 Task: Set the stream name for IceCast output to "VLC media".
Action: Mouse moved to (110, 15)
Screenshot: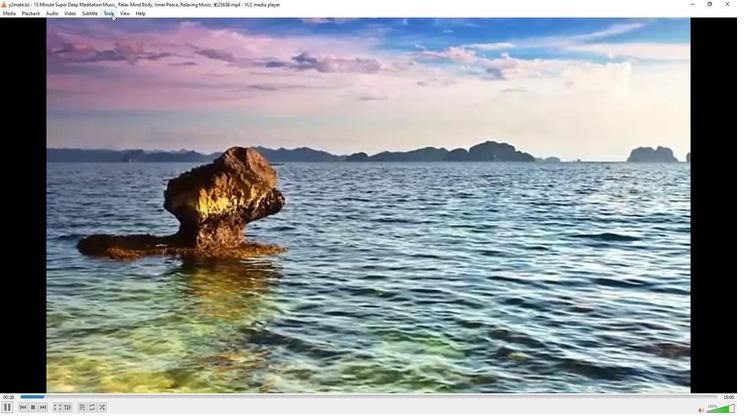 
Action: Mouse pressed left at (110, 15)
Screenshot: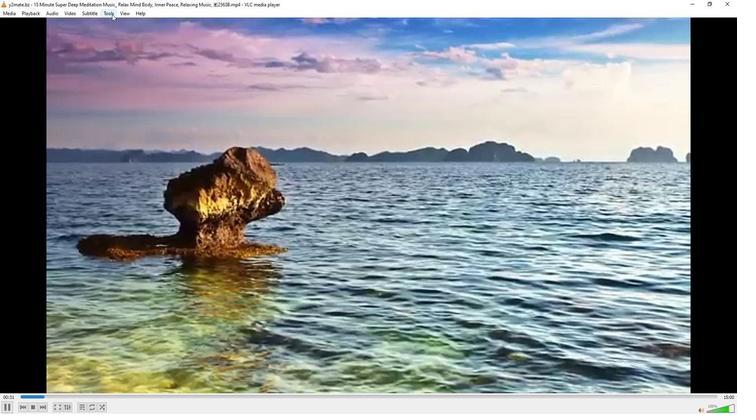 
Action: Mouse moved to (122, 106)
Screenshot: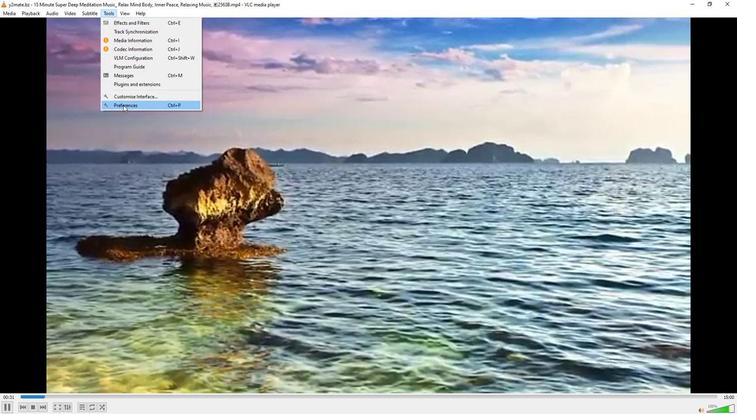 
Action: Mouse pressed left at (122, 106)
Screenshot: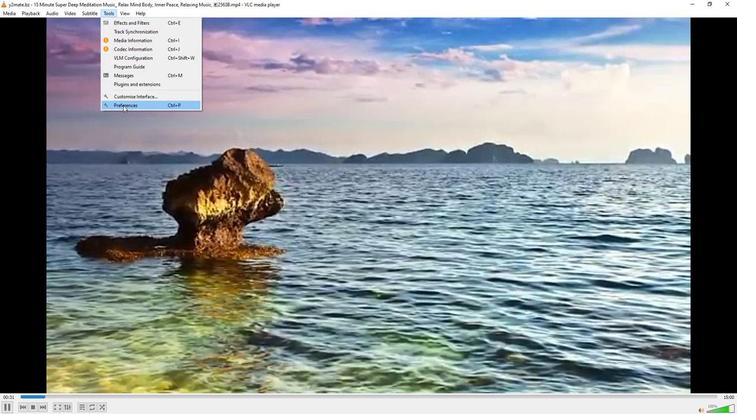 
Action: Mouse moved to (242, 338)
Screenshot: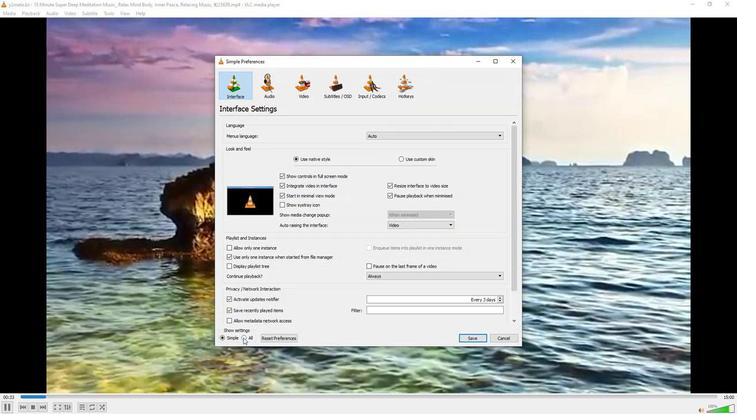 
Action: Mouse pressed left at (242, 338)
Screenshot: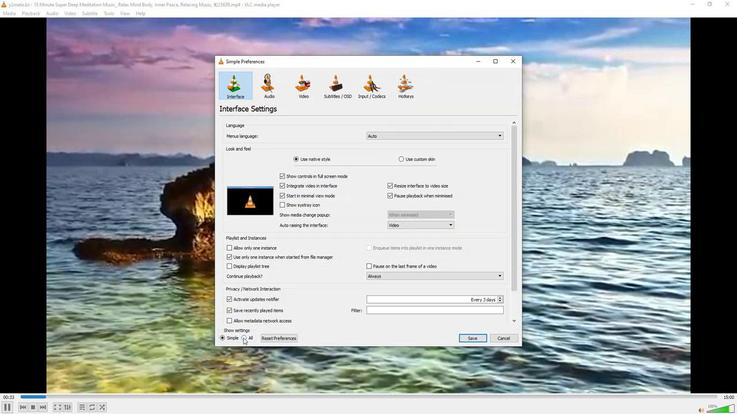 
Action: Mouse moved to (244, 256)
Screenshot: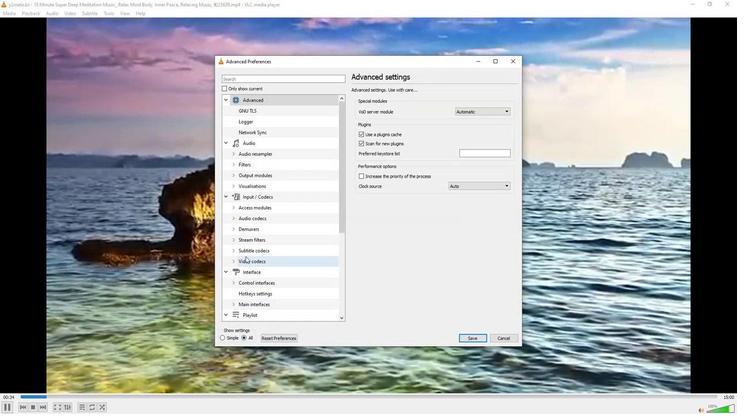 
Action: Mouse scrolled (244, 255) with delta (0, 0)
Screenshot: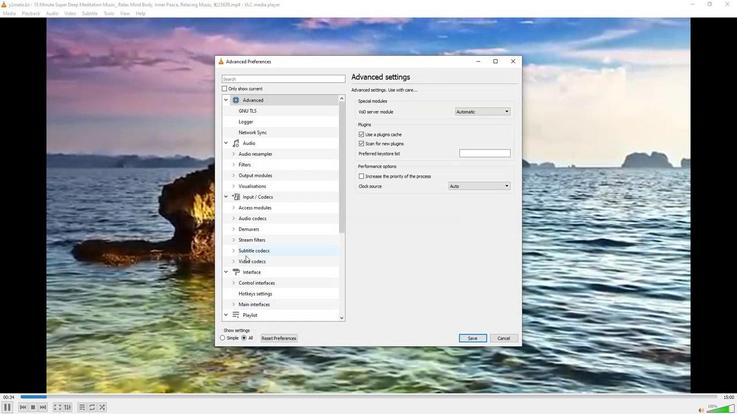 
Action: Mouse scrolled (244, 255) with delta (0, 0)
Screenshot: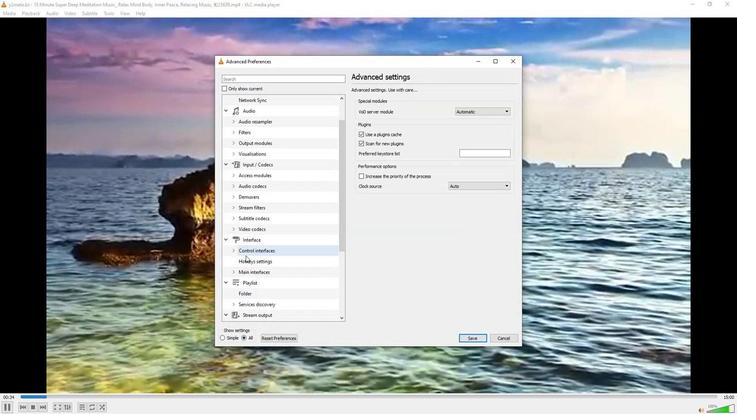 
Action: Mouse moved to (232, 295)
Screenshot: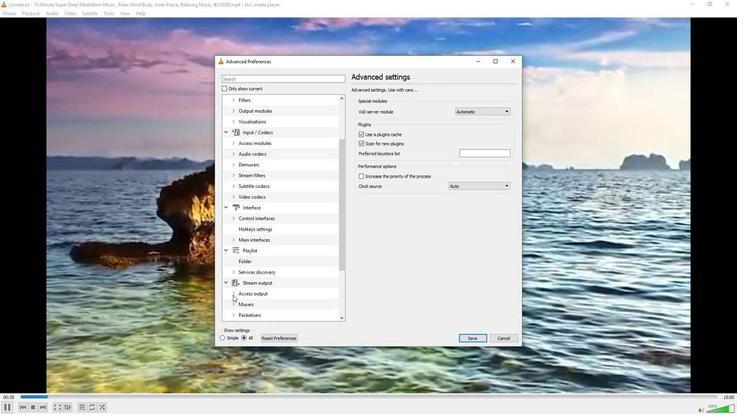 
Action: Mouse pressed left at (232, 295)
Screenshot: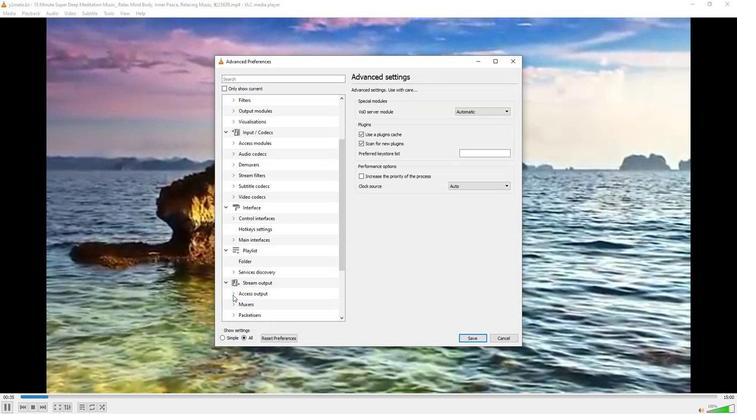 
Action: Mouse moved to (252, 298)
Screenshot: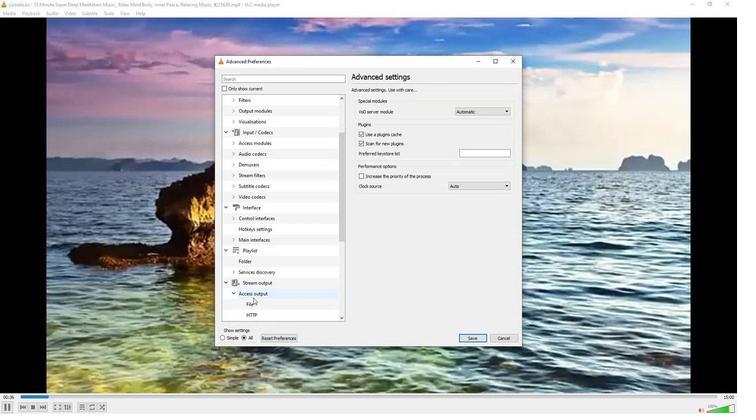 
Action: Mouse scrolled (252, 297) with delta (0, 0)
Screenshot: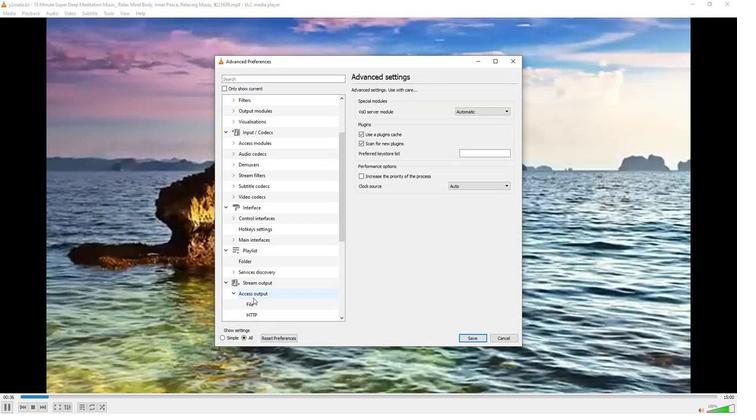
Action: Mouse scrolled (252, 297) with delta (0, 0)
Screenshot: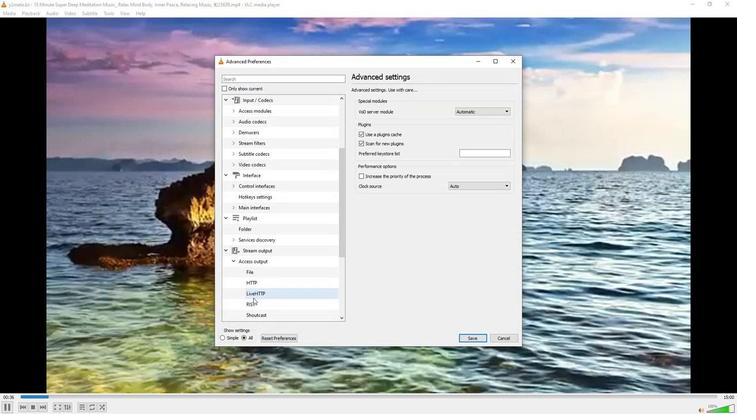 
Action: Mouse moved to (252, 279)
Screenshot: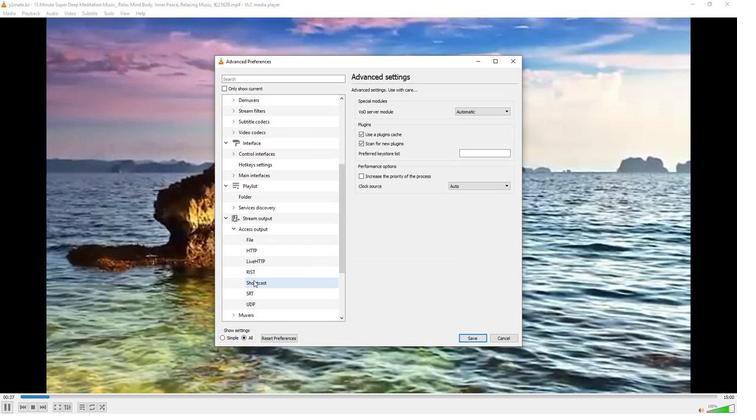 
Action: Mouse pressed left at (252, 279)
Screenshot: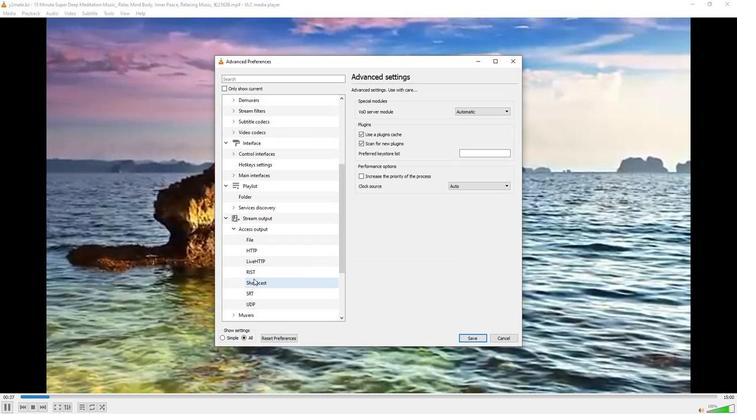 
Action: Mouse moved to (468, 104)
Screenshot: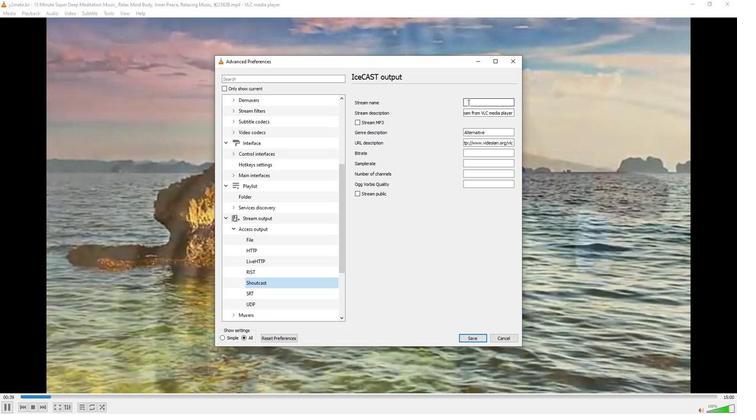 
Action: Mouse pressed left at (468, 104)
Screenshot: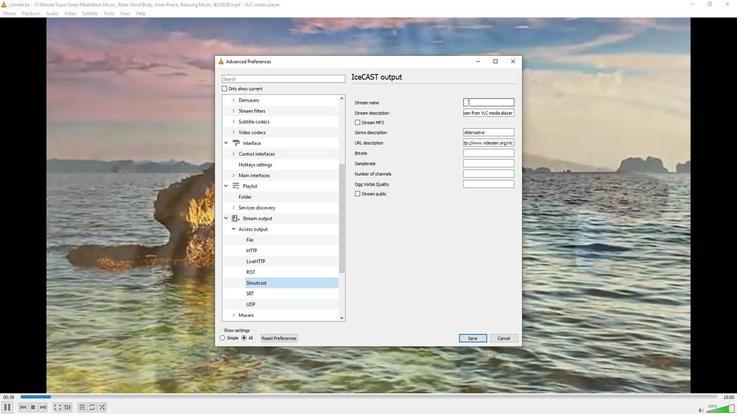 
Action: Key pressed <Key.shift>VLC<Key.space>media
Screenshot: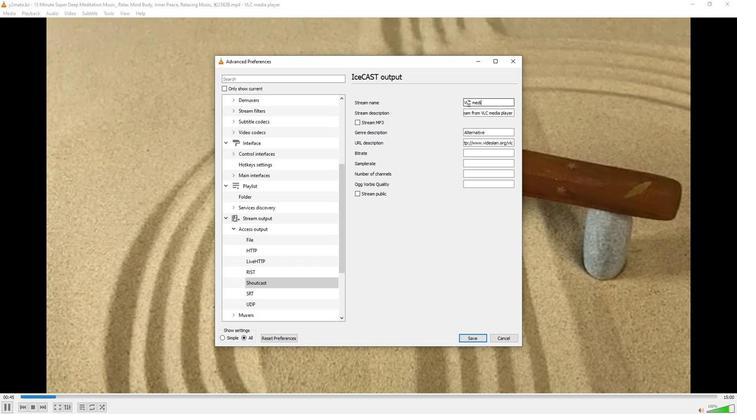 
Action: Mouse moved to (483, 197)
Screenshot: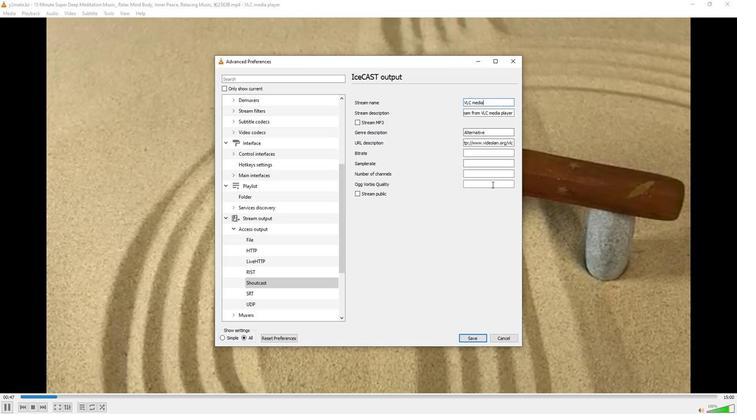 
